 Task: Create a due date automation trigger when advanced on,2 days working after a card is due add dates starting this week at 11:00 AM.
Action: Mouse moved to (970, 76)
Screenshot: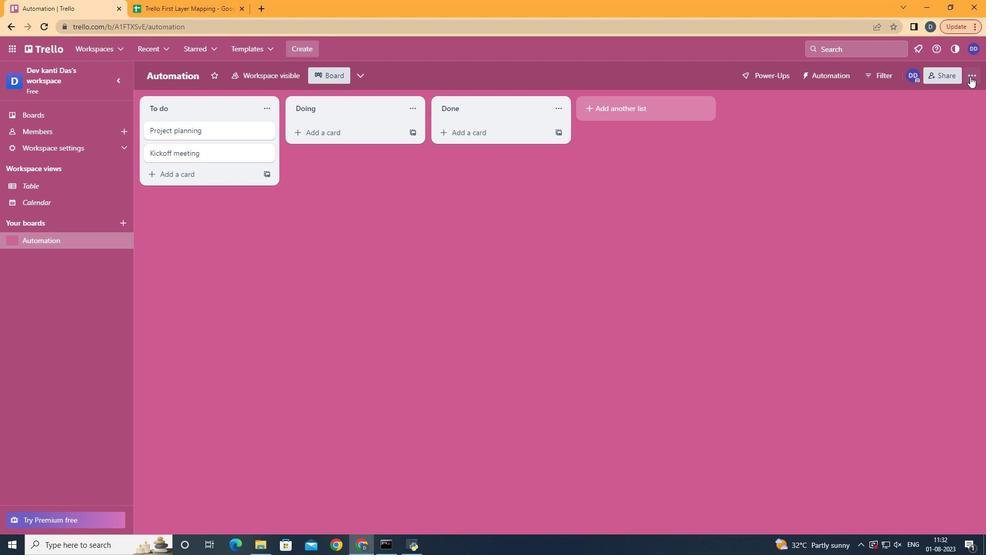 
Action: Mouse pressed left at (970, 76)
Screenshot: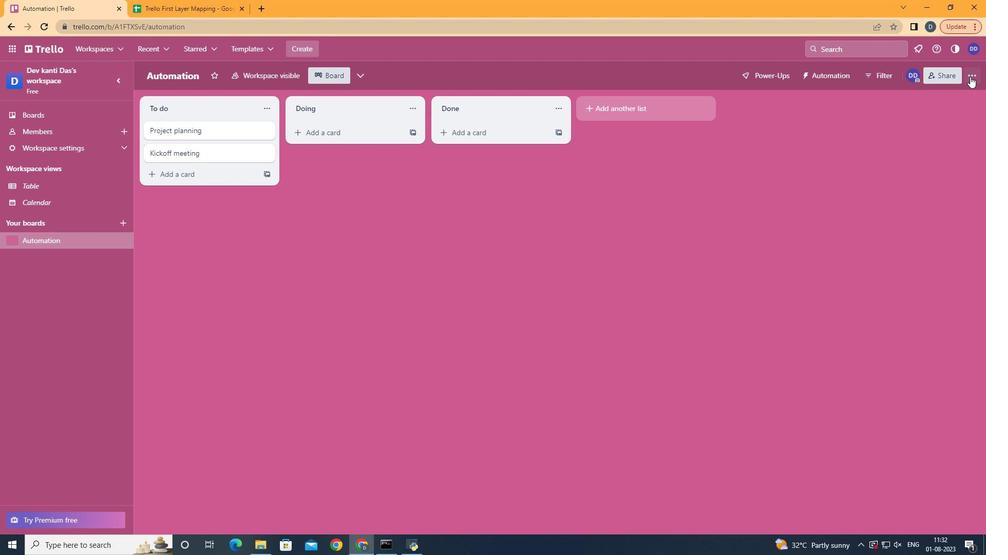 
Action: Mouse moved to (899, 215)
Screenshot: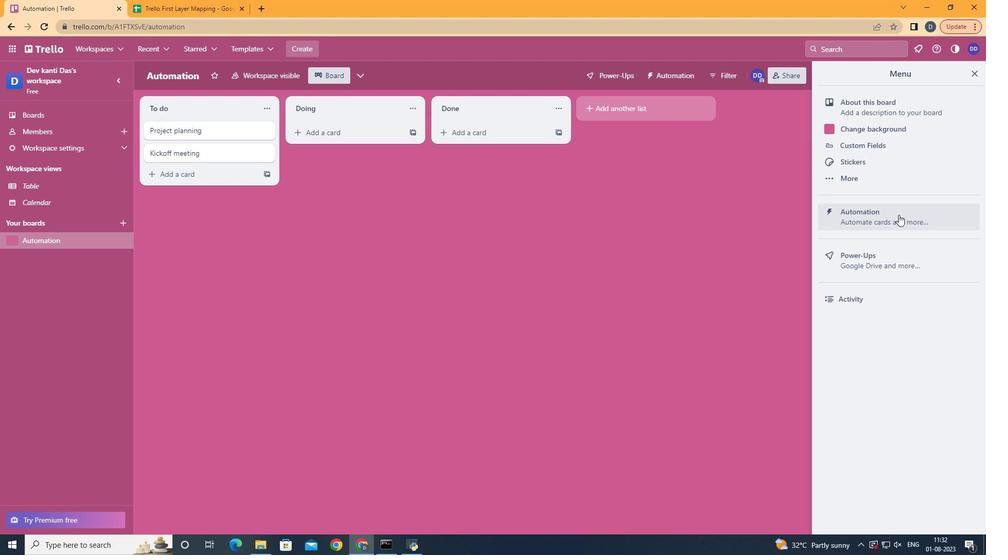 
Action: Mouse pressed left at (899, 215)
Screenshot: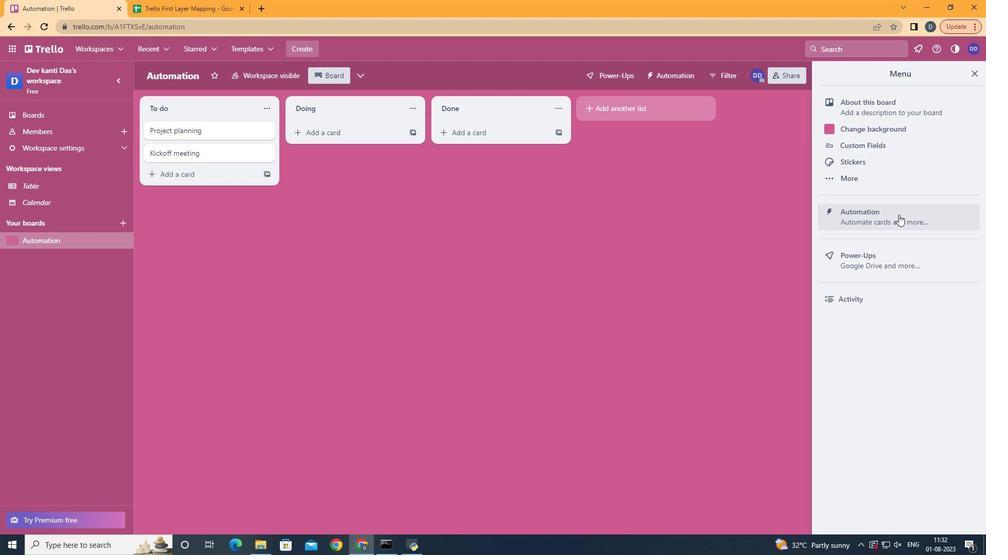 
Action: Mouse moved to (197, 204)
Screenshot: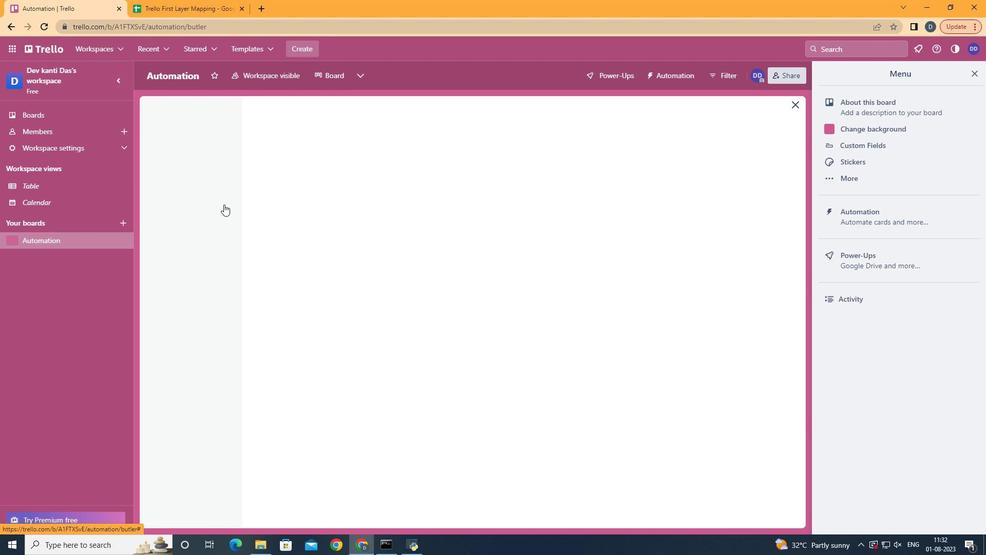 
Action: Mouse pressed left at (197, 204)
Screenshot: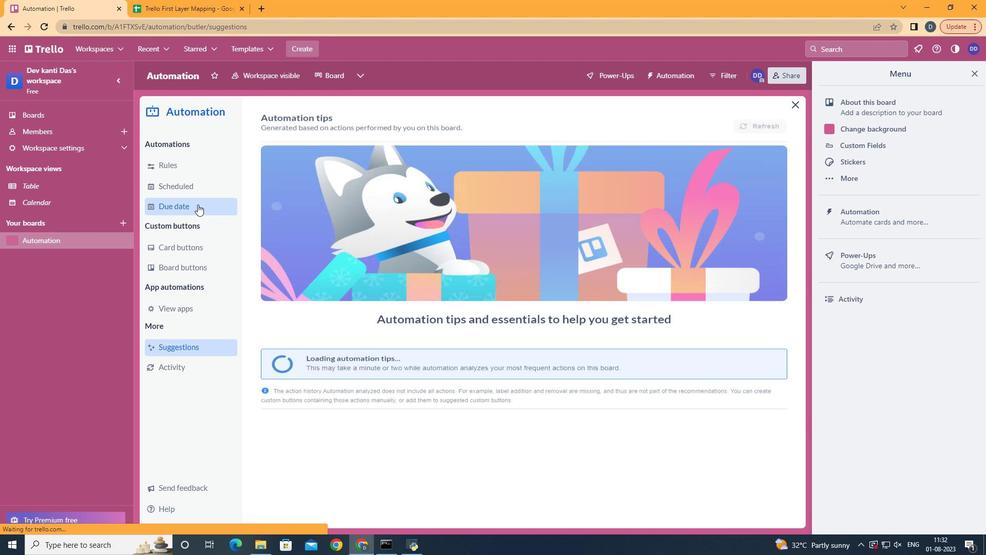 
Action: Mouse moved to (739, 120)
Screenshot: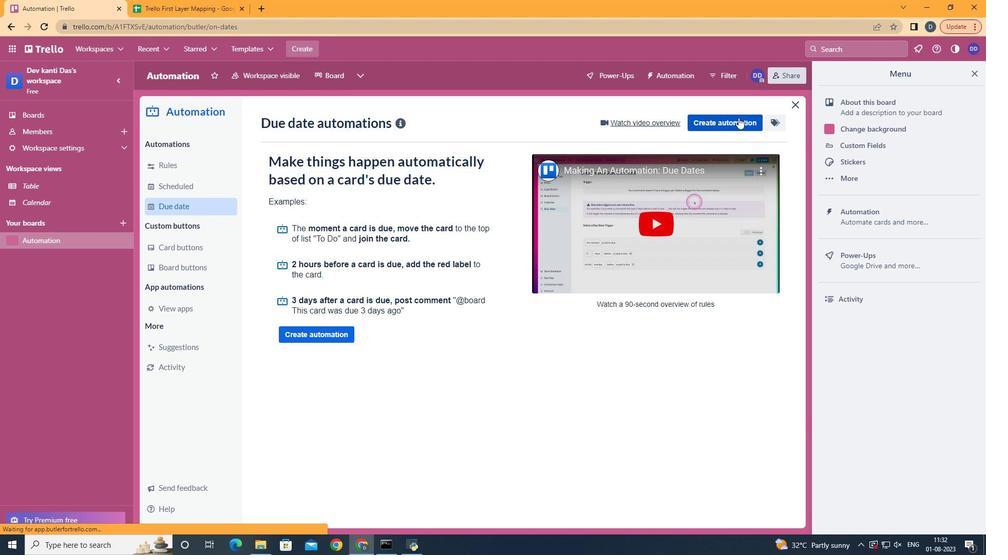 
Action: Mouse pressed left at (739, 120)
Screenshot: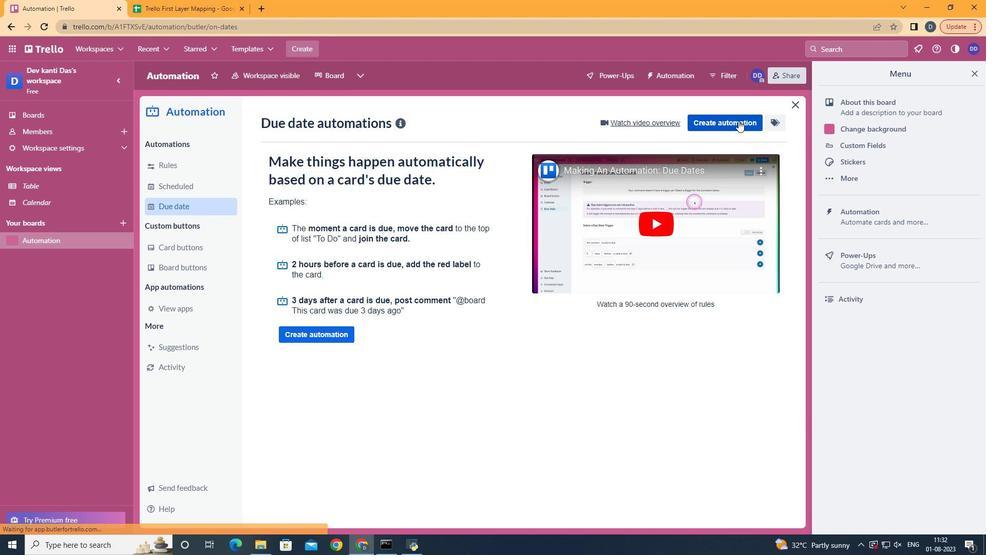 
Action: Mouse moved to (463, 222)
Screenshot: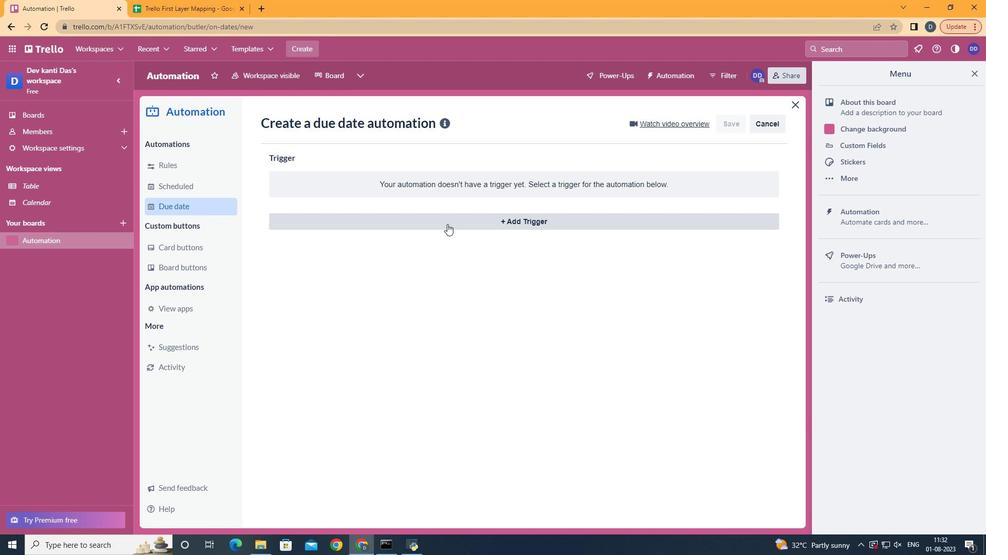 
Action: Mouse pressed left at (463, 222)
Screenshot: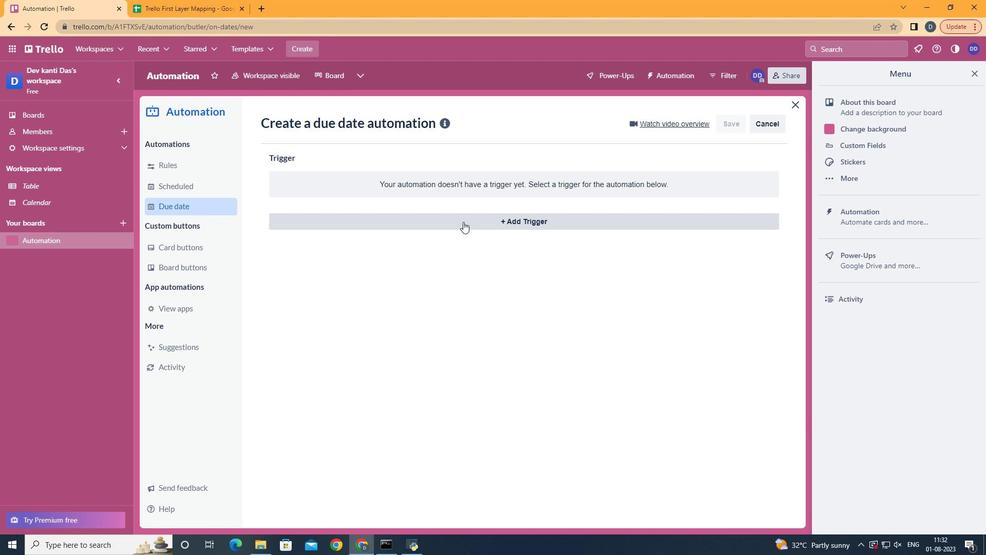 
Action: Mouse moved to (333, 412)
Screenshot: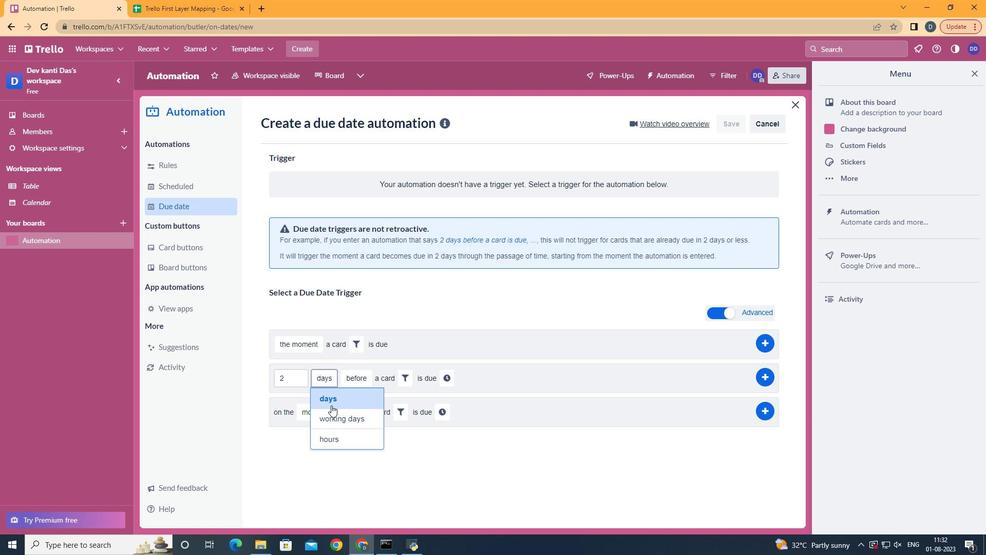 
Action: Mouse pressed left at (333, 412)
Screenshot: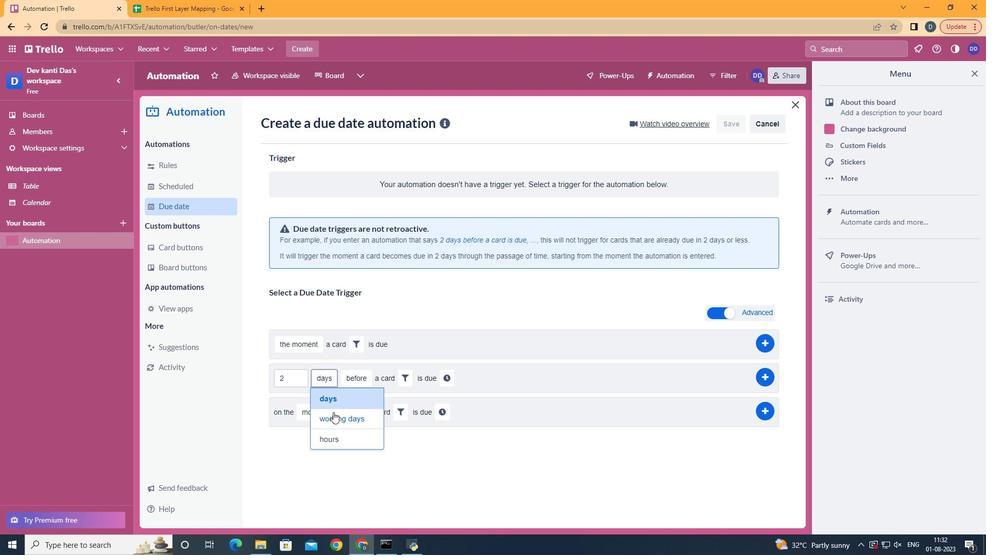 
Action: Mouse moved to (390, 418)
Screenshot: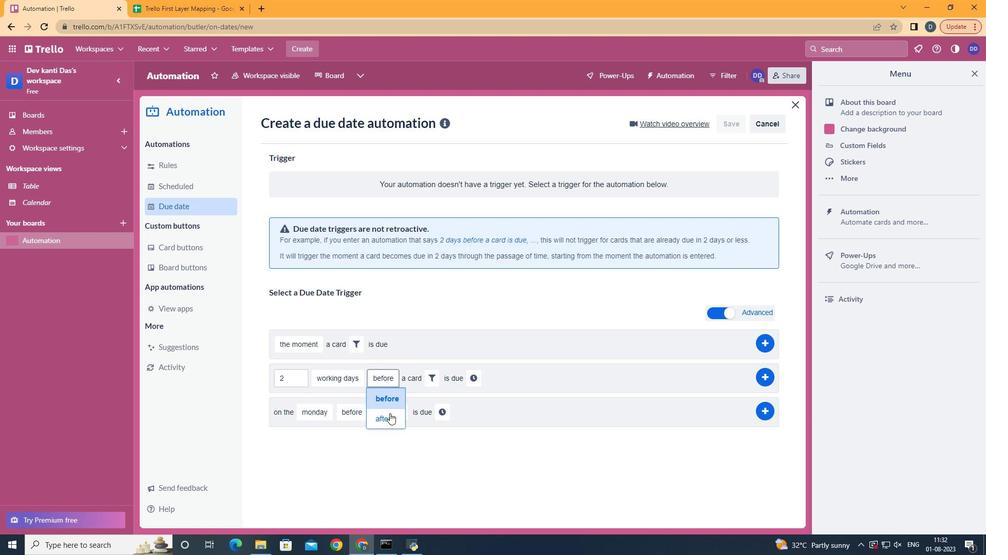 
Action: Mouse pressed left at (390, 418)
Screenshot: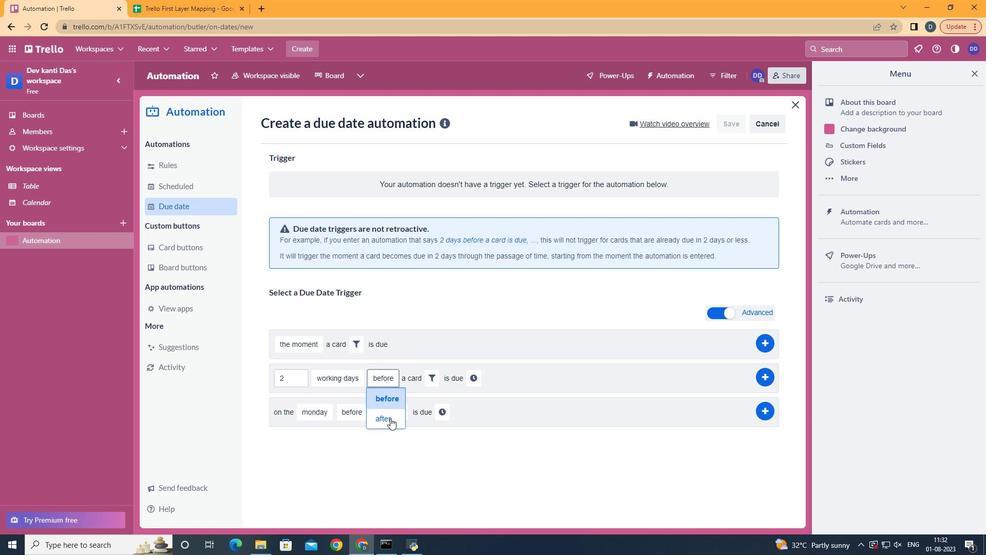 
Action: Mouse moved to (427, 379)
Screenshot: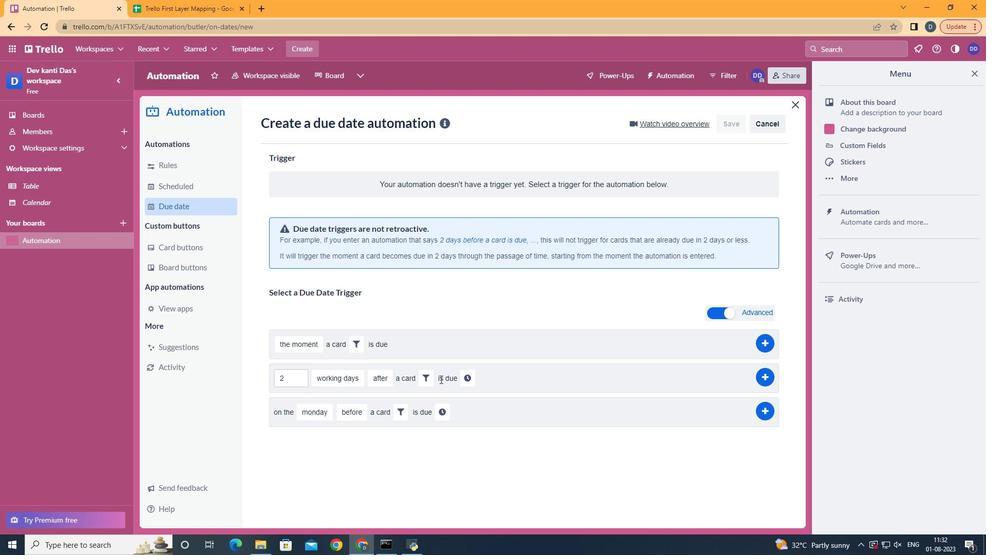 
Action: Mouse pressed left at (427, 379)
Screenshot: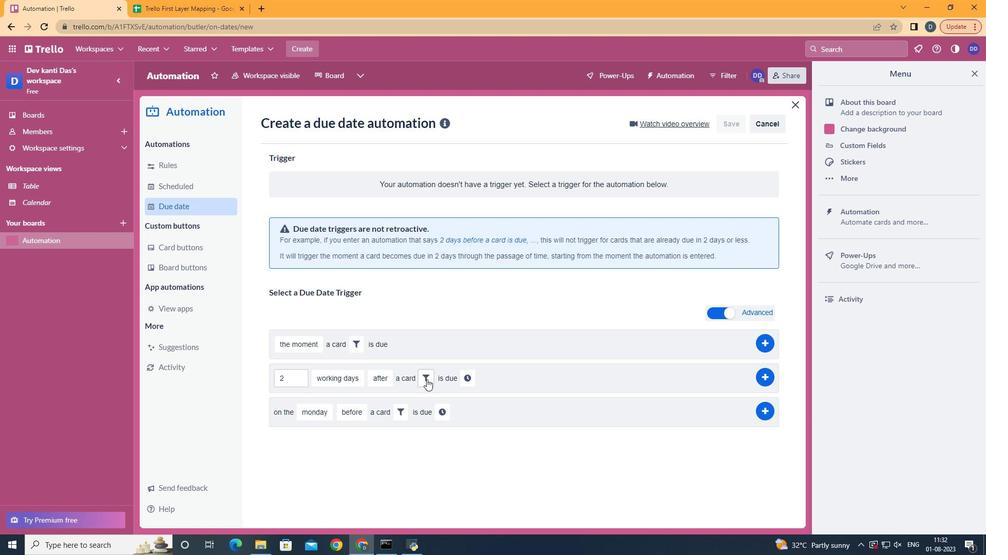 
Action: Mouse moved to (488, 413)
Screenshot: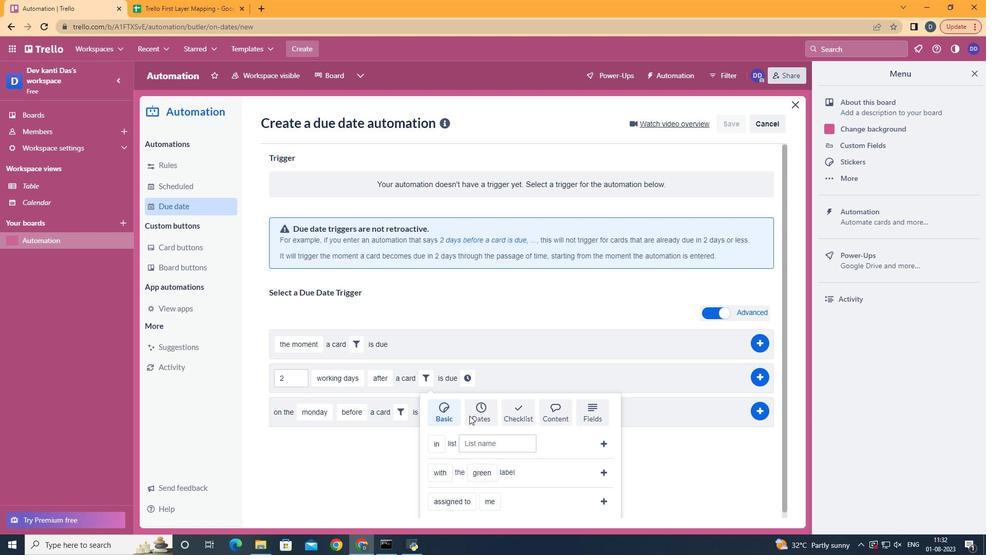 
Action: Mouse pressed left at (488, 413)
Screenshot: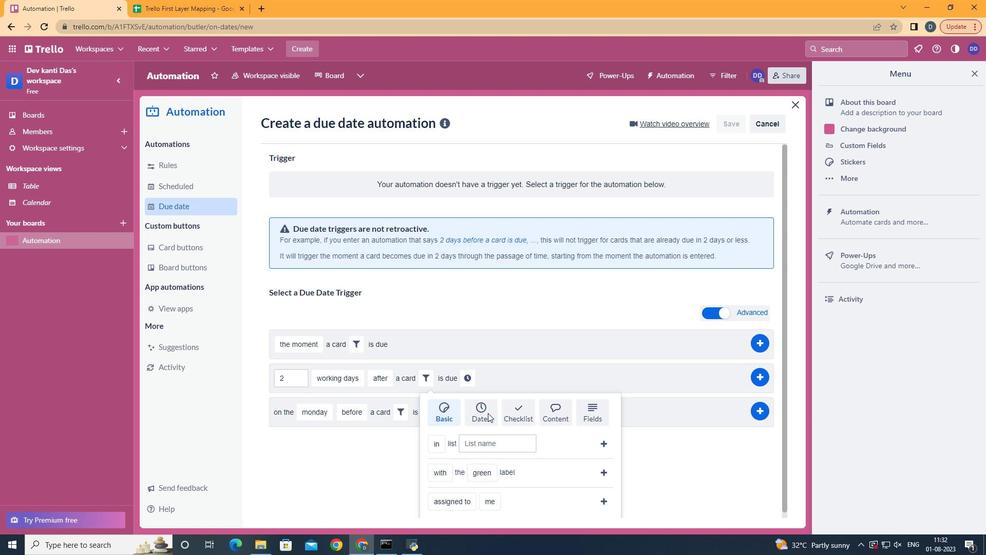 
Action: Mouse scrolled (488, 412) with delta (0, 0)
Screenshot: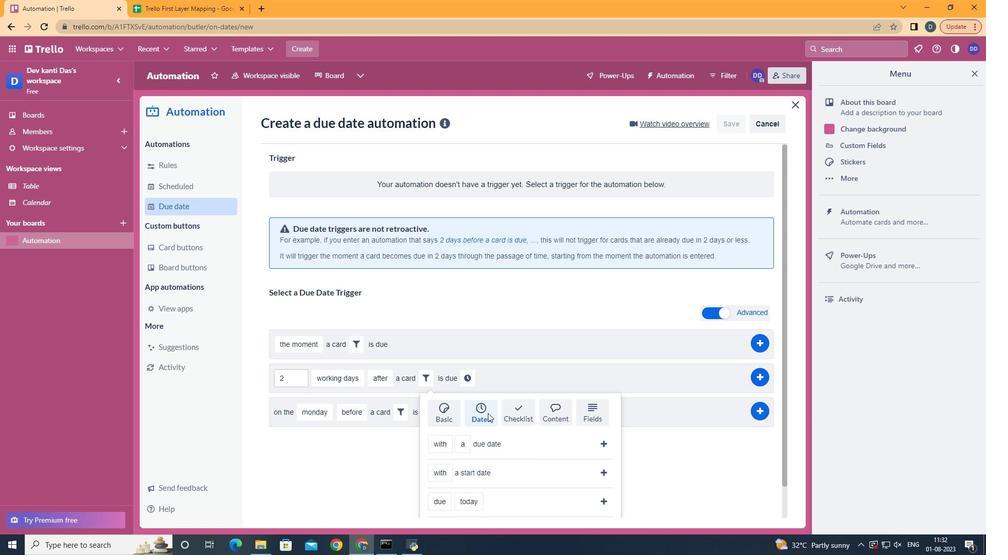
Action: Mouse scrolled (488, 412) with delta (0, 0)
Screenshot: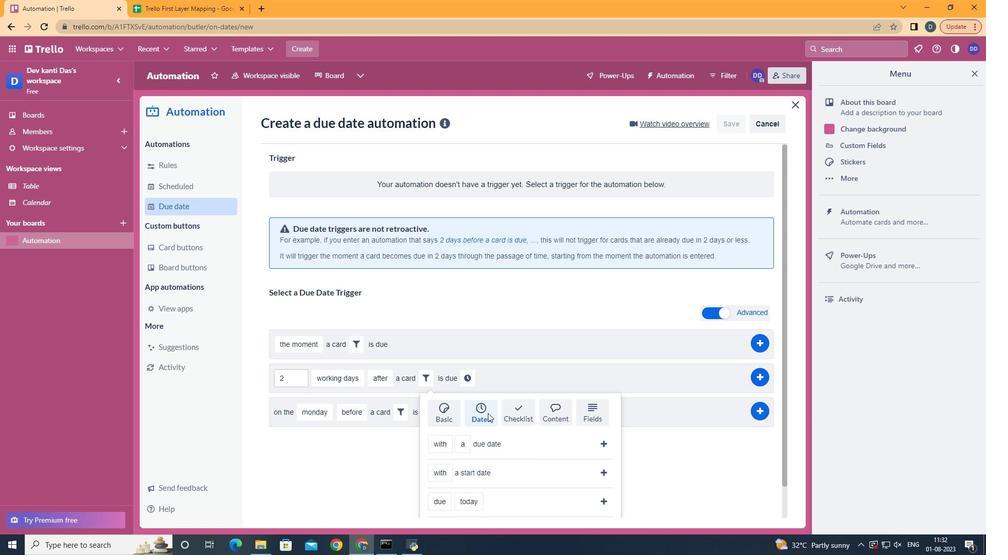 
Action: Mouse scrolled (488, 412) with delta (0, 0)
Screenshot: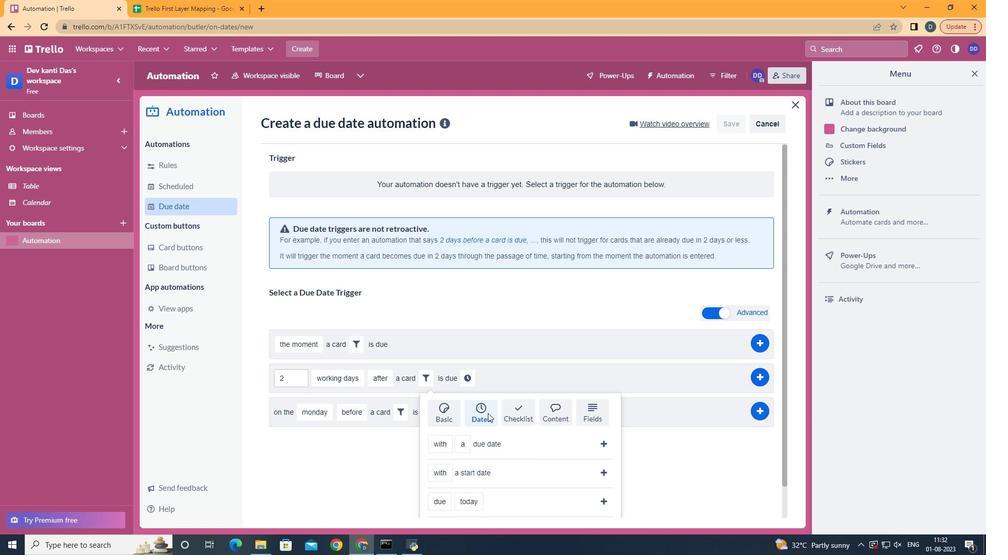 
Action: Mouse scrolled (488, 412) with delta (0, 0)
Screenshot: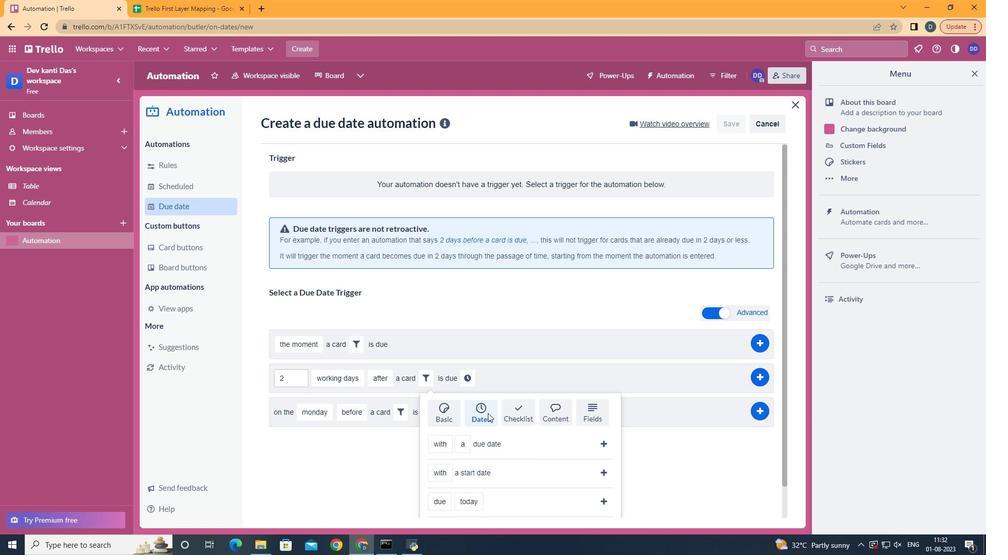 
Action: Mouse moved to (456, 427)
Screenshot: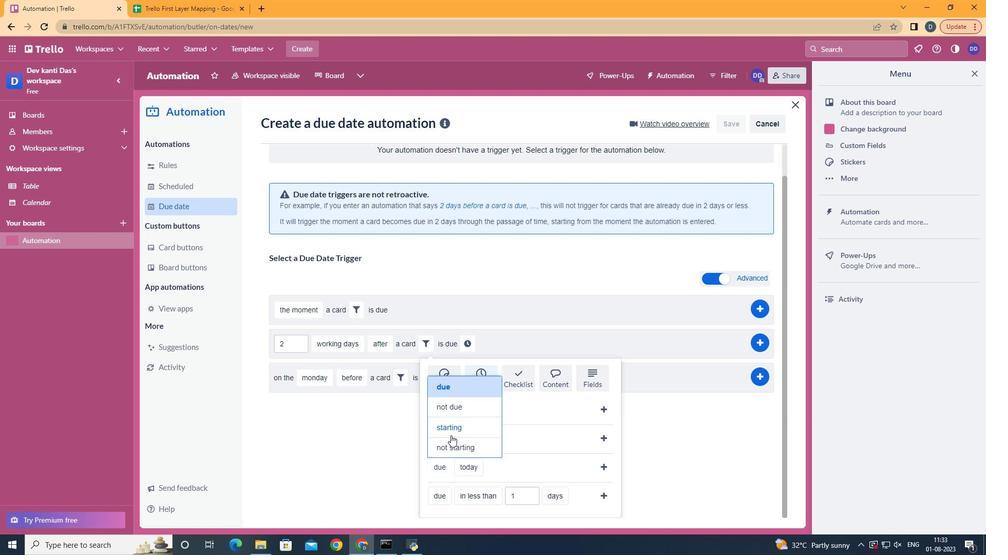 
Action: Mouse pressed left at (456, 427)
Screenshot: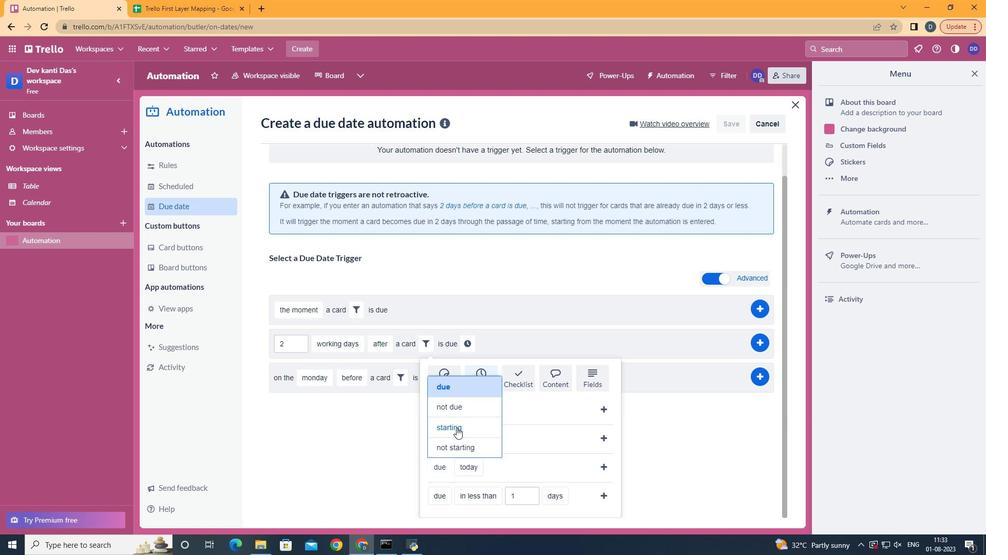 
Action: Mouse moved to (504, 386)
Screenshot: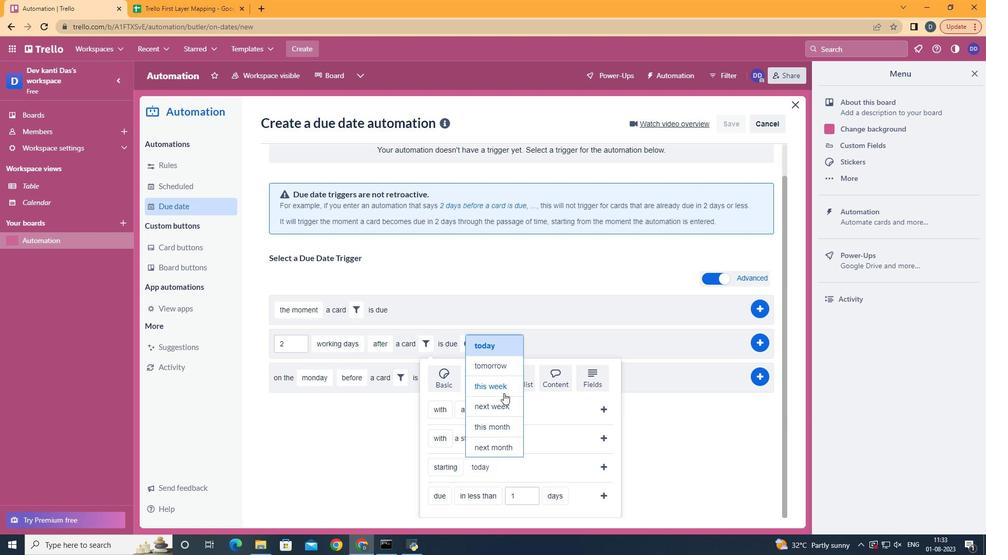 
Action: Mouse pressed left at (504, 386)
Screenshot: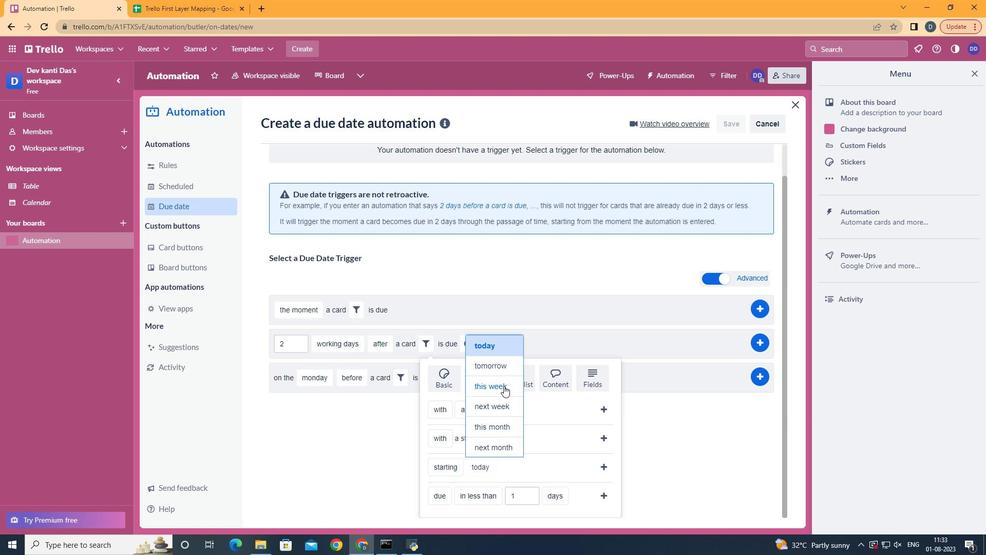 
Action: Mouse moved to (599, 463)
Screenshot: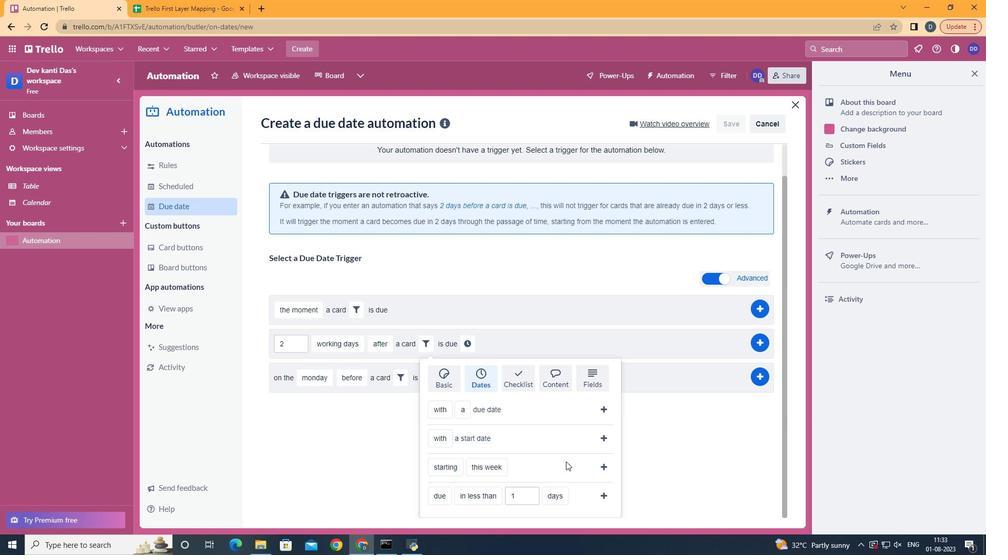 
Action: Mouse pressed left at (599, 463)
Screenshot: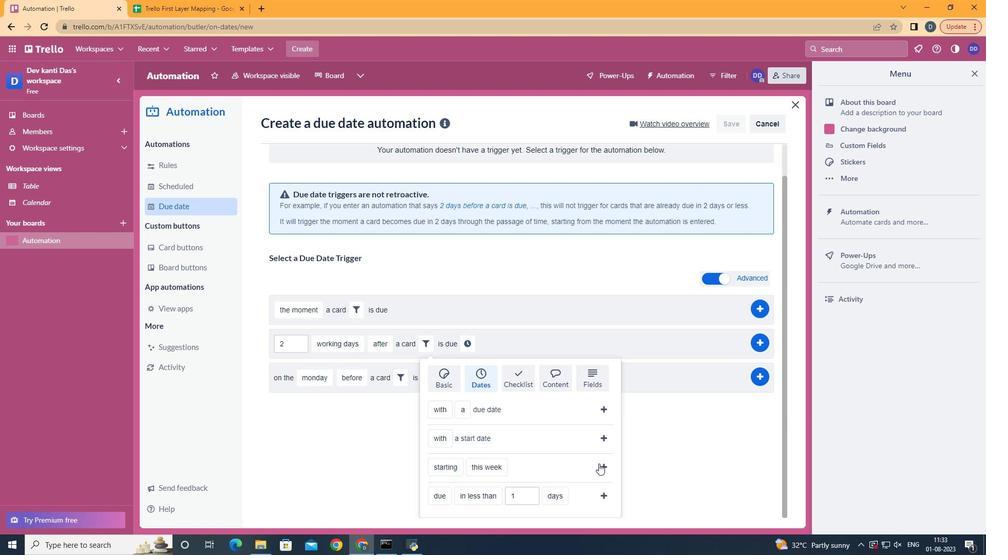 
Action: Mouse moved to (546, 376)
Screenshot: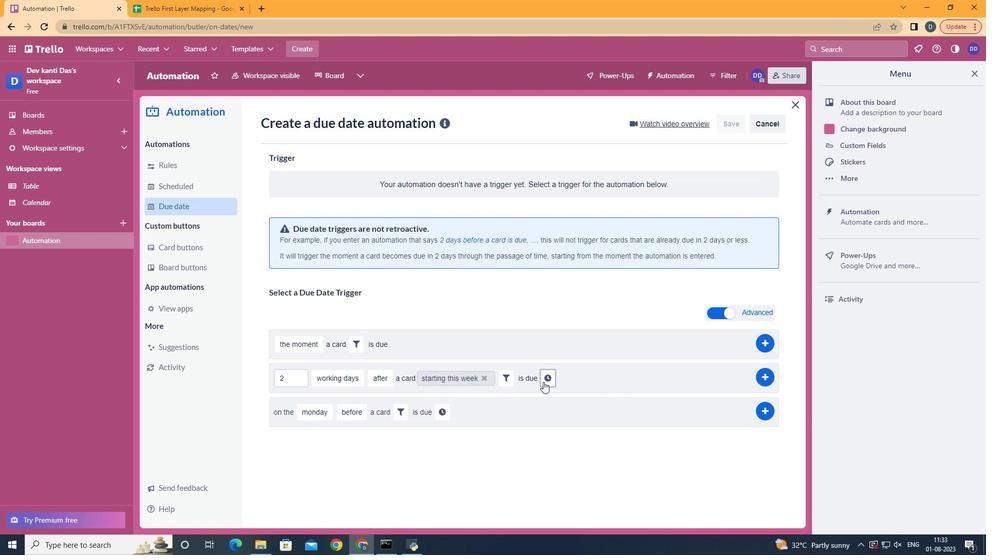 
Action: Mouse pressed left at (546, 376)
Screenshot: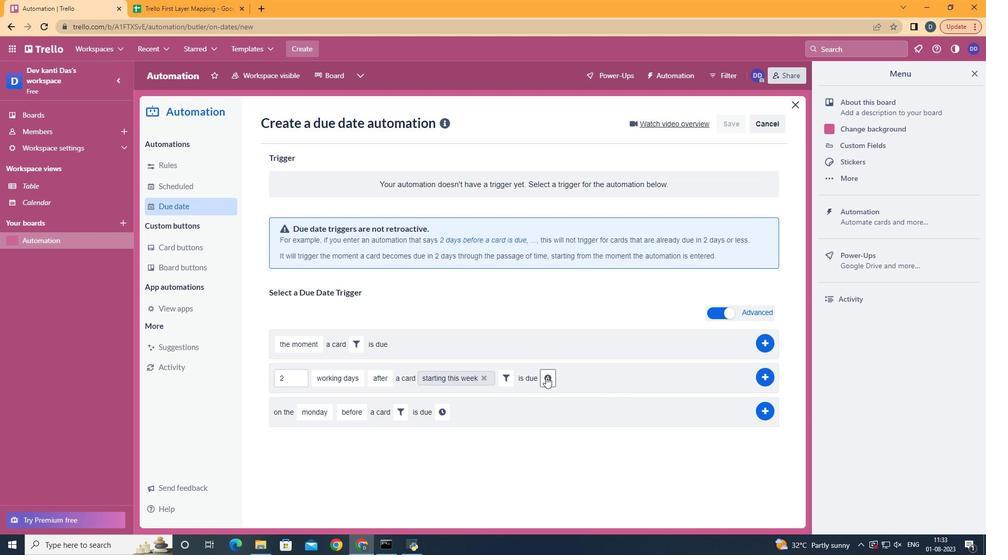 
Action: Mouse moved to (612, 380)
Screenshot: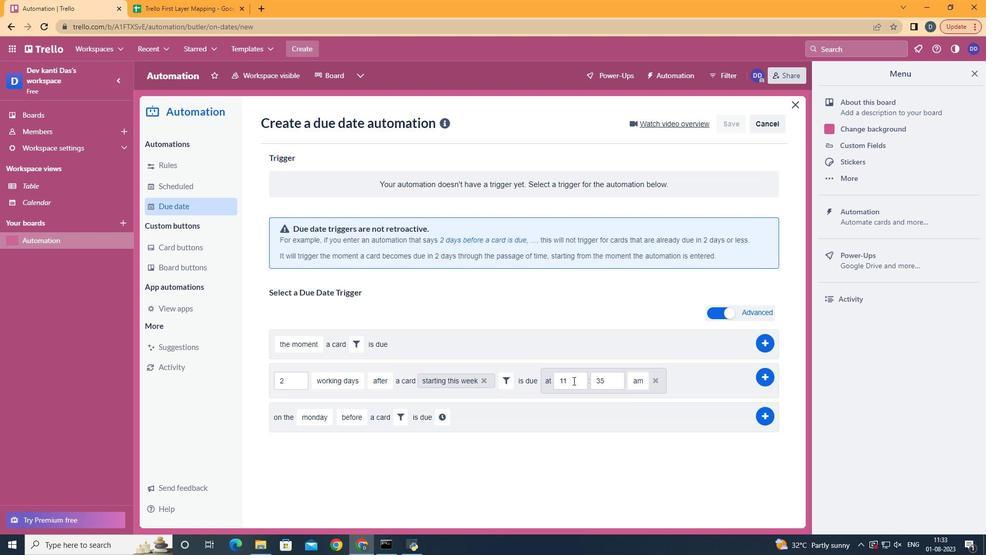
Action: Mouse pressed left at (612, 380)
Screenshot: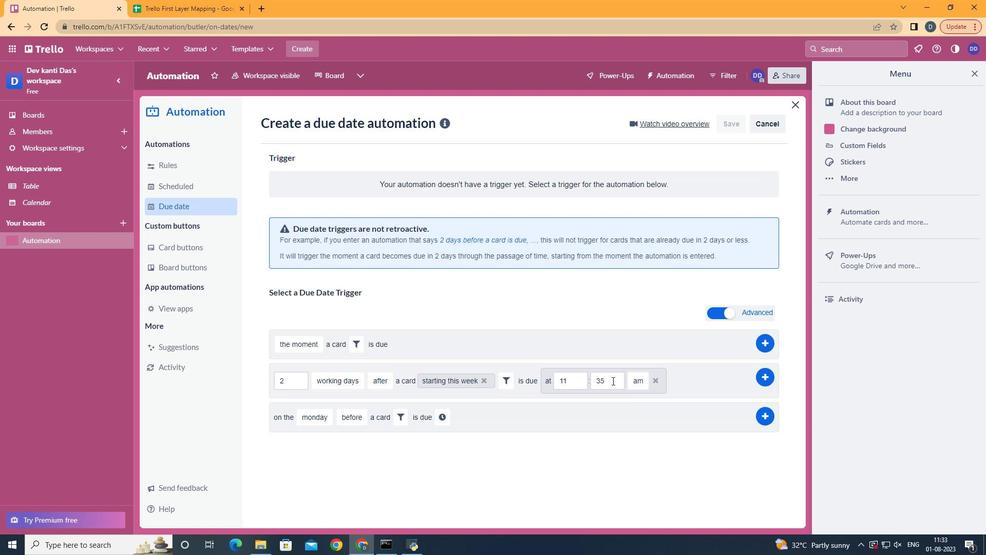 
Action: Mouse moved to (619, 378)
Screenshot: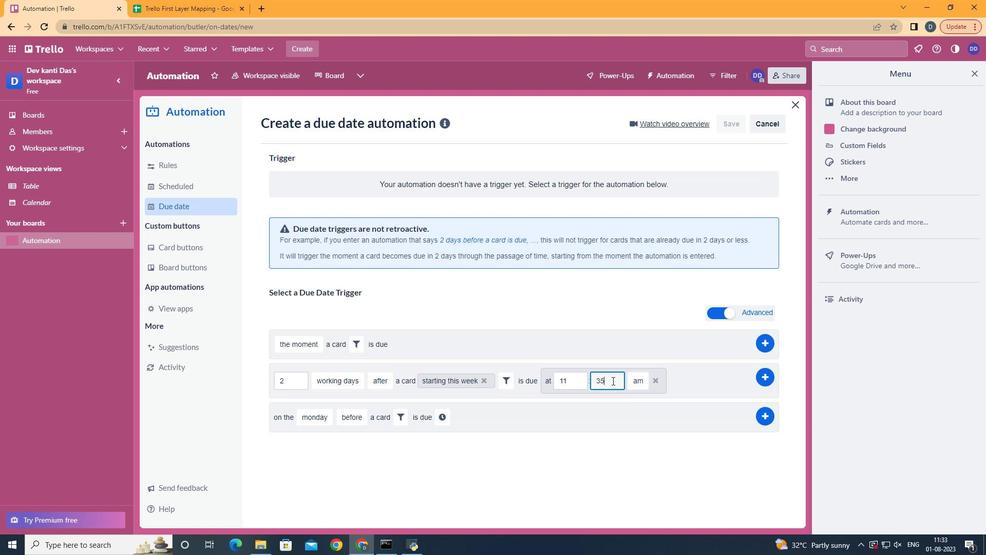 
Action: Key pressed <Key.backspace><Key.backspace>00
Screenshot: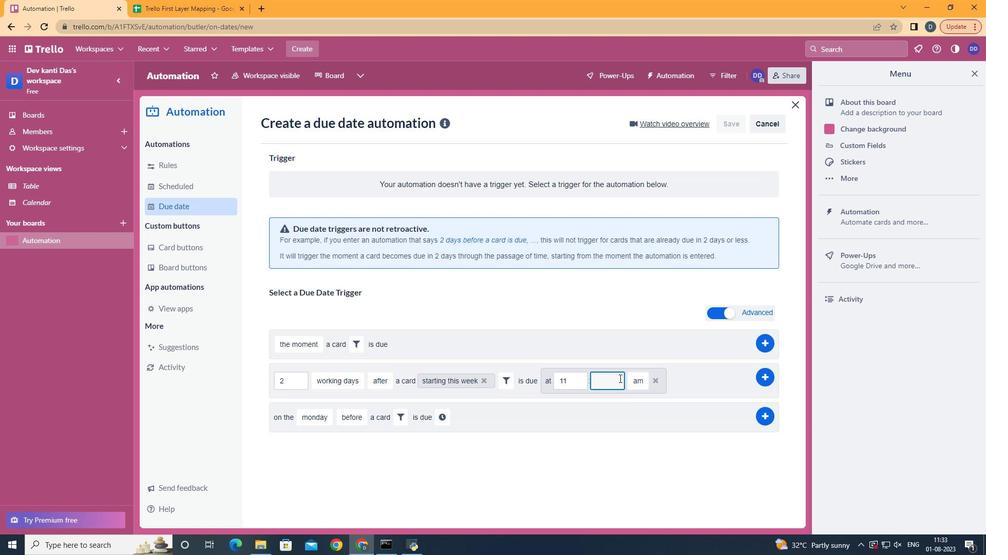 
Action: Mouse moved to (768, 382)
Screenshot: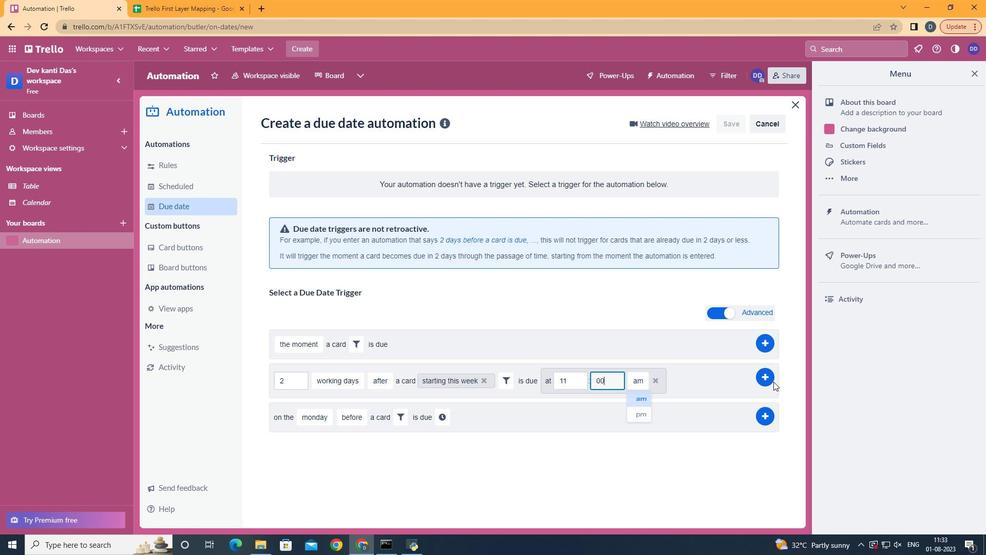 
Action: Mouse pressed left at (768, 382)
Screenshot: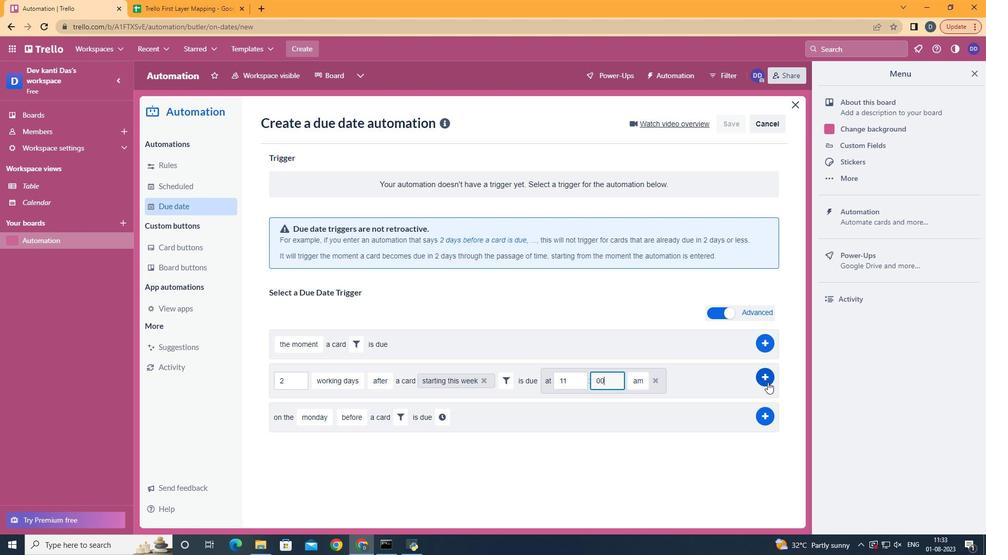 
Action: Mouse moved to (422, 162)
Screenshot: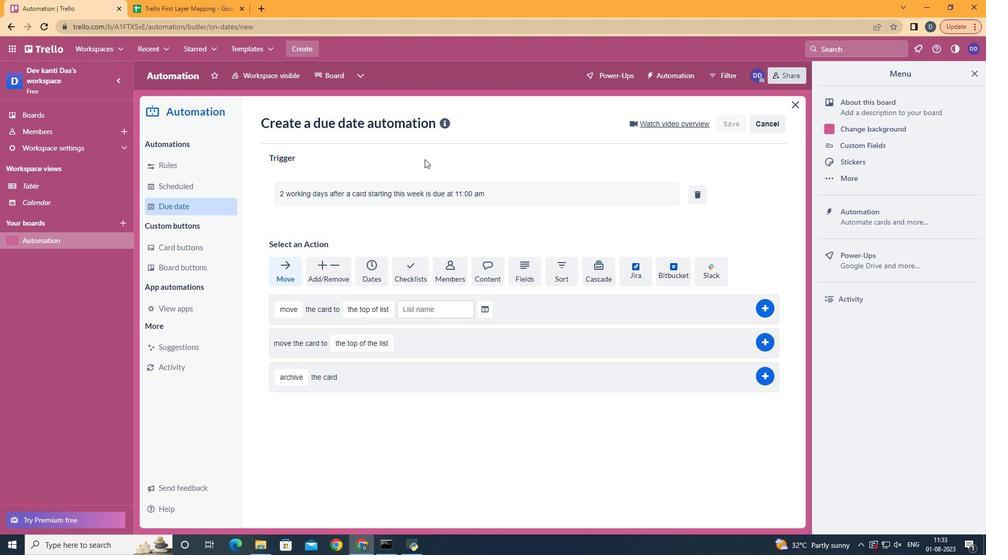 
